 Task: Search email   from Email0100 in folder Sent items with a subject Subject0096
Action: Mouse moved to (447, 471)
Screenshot: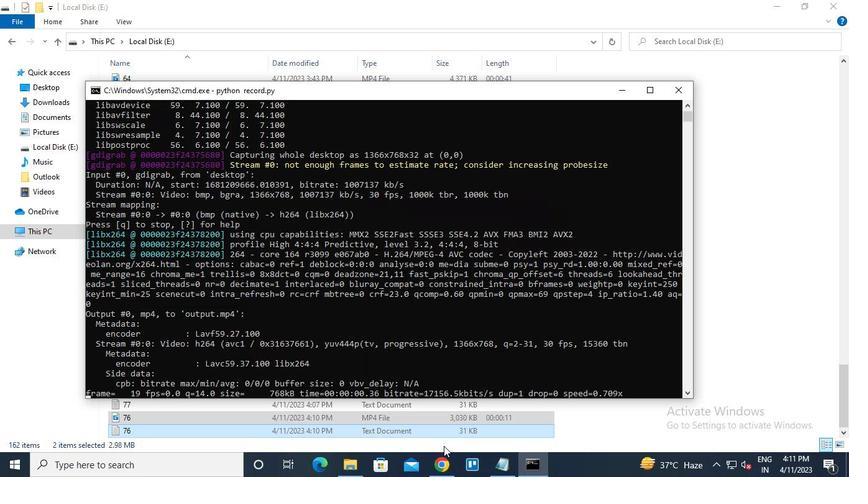 
Action: Mouse pressed left at (447, 471)
Screenshot: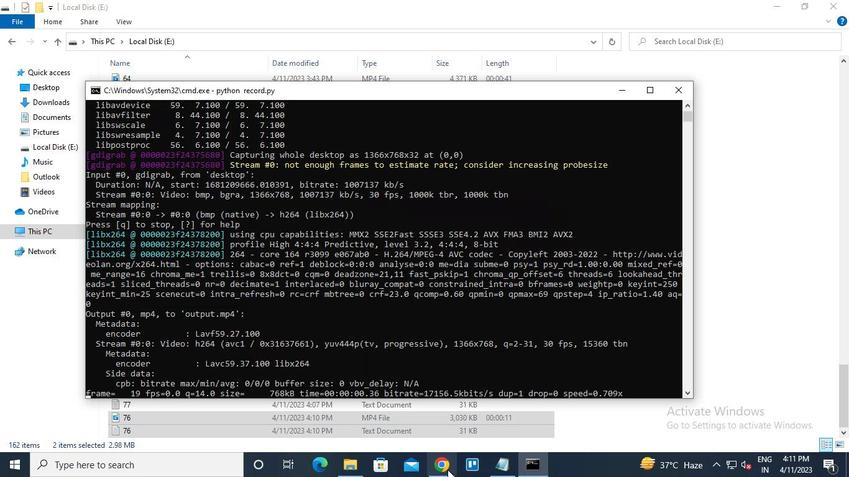 
Action: Mouse moved to (73, 0)
Screenshot: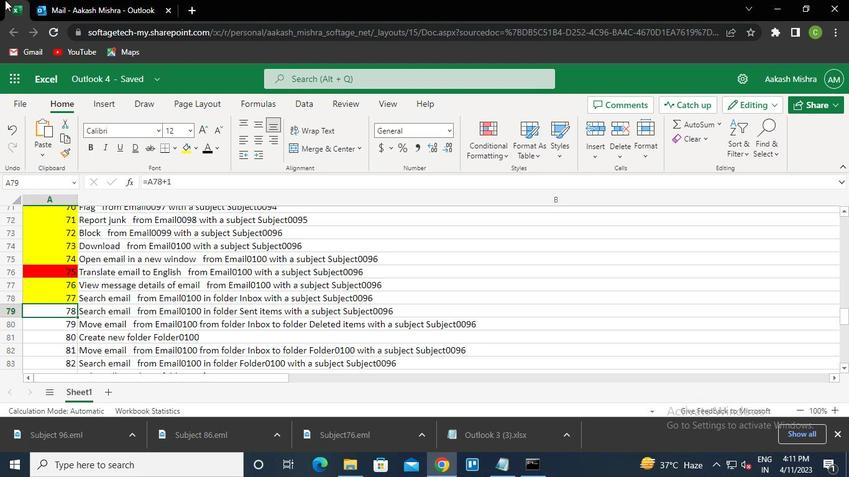 
Action: Mouse pressed left at (73, 0)
Screenshot: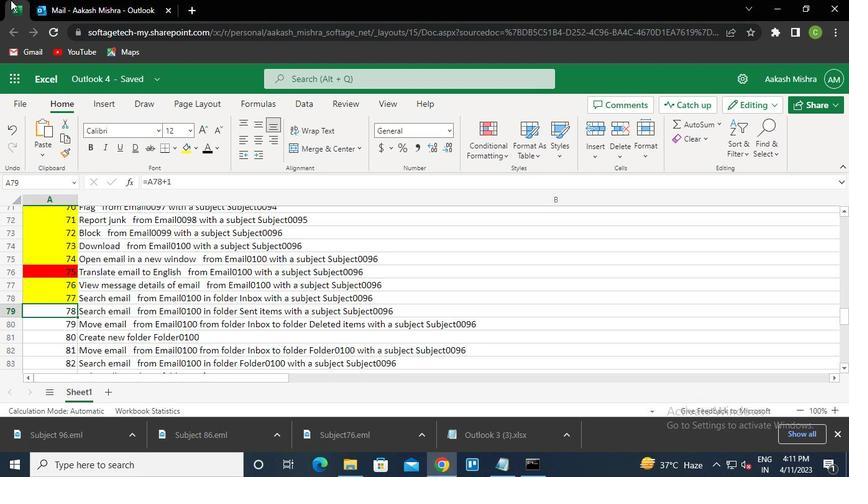 
Action: Mouse moved to (368, 75)
Screenshot: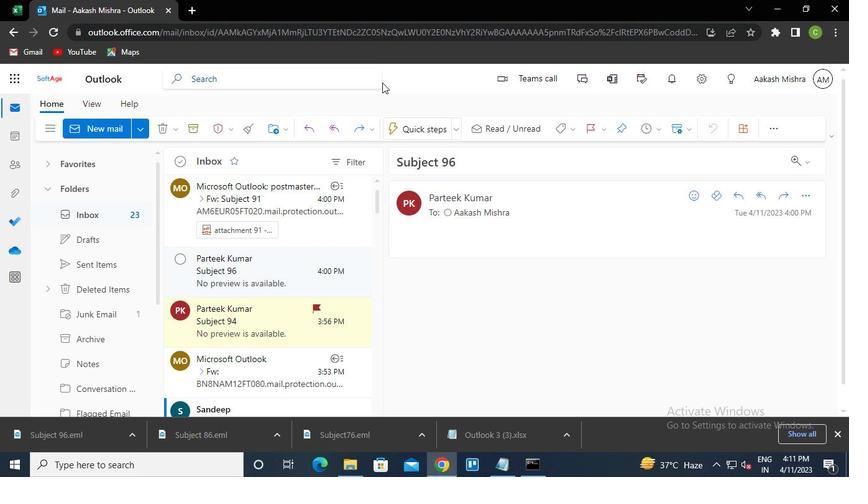 
Action: Mouse pressed left at (368, 75)
Screenshot: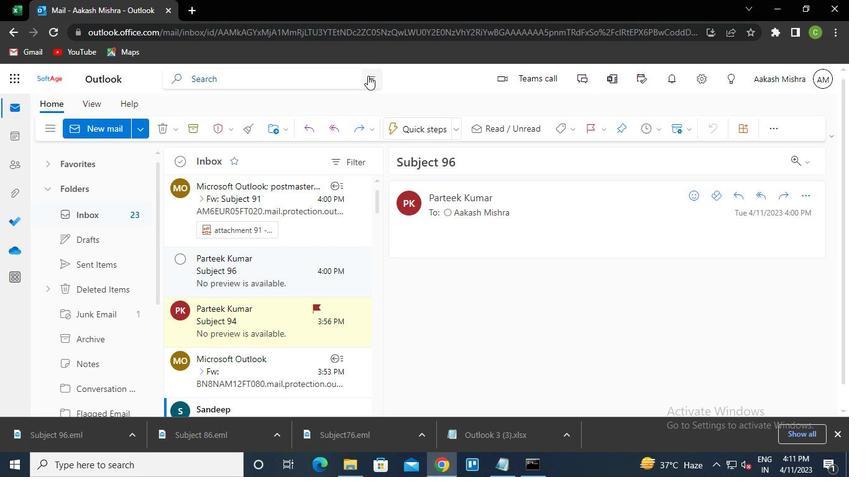 
Action: Mouse moved to (355, 105)
Screenshot: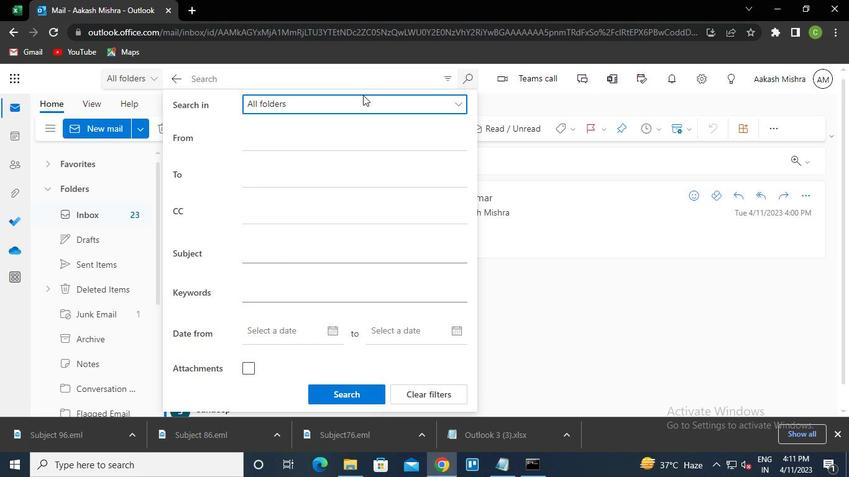 
Action: Mouse pressed left at (355, 105)
Screenshot: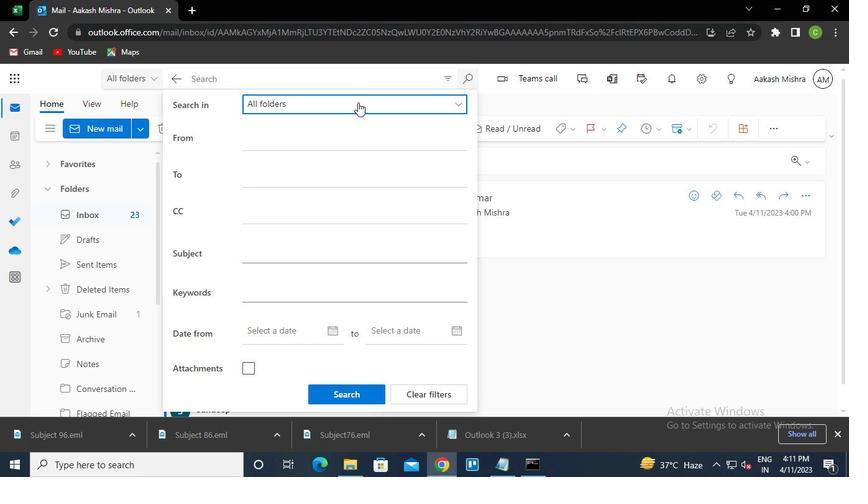 
Action: Mouse moved to (276, 193)
Screenshot: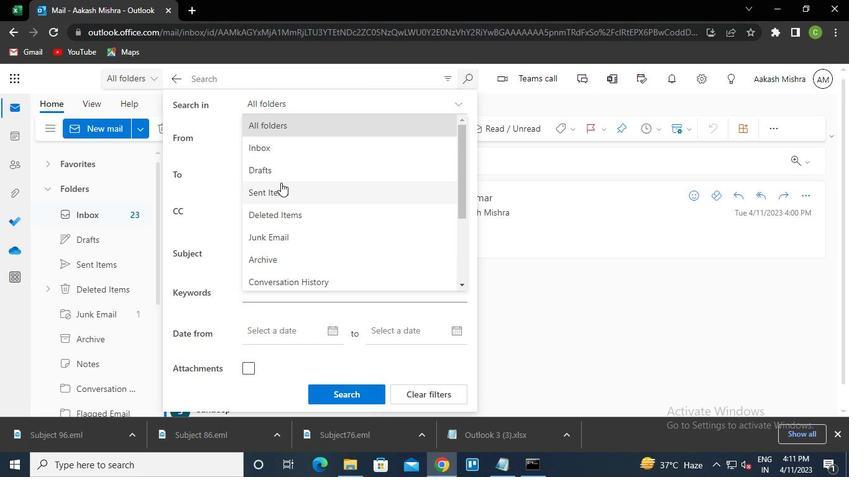 
Action: Mouse pressed left at (276, 193)
Screenshot: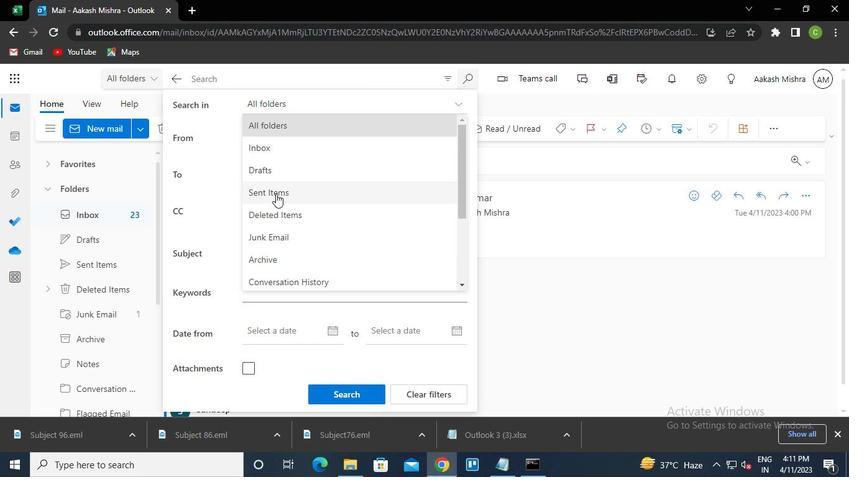 
Action: Mouse moved to (259, 251)
Screenshot: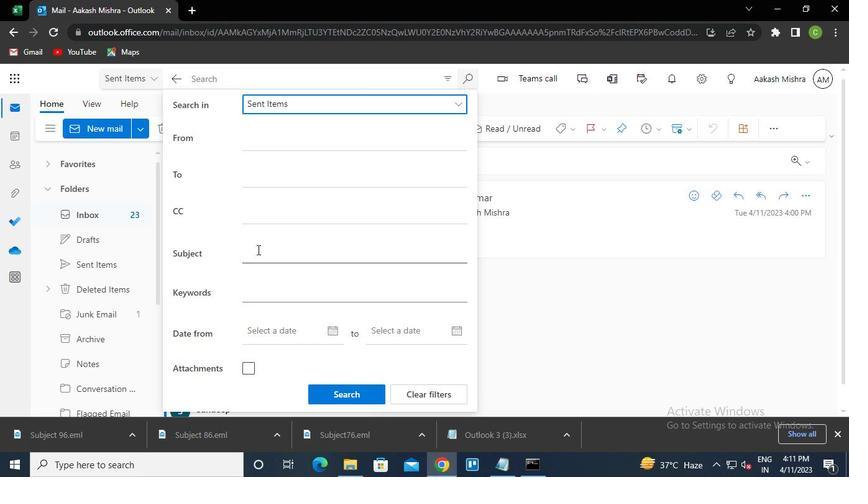 
Action: Mouse pressed left at (259, 251)
Screenshot: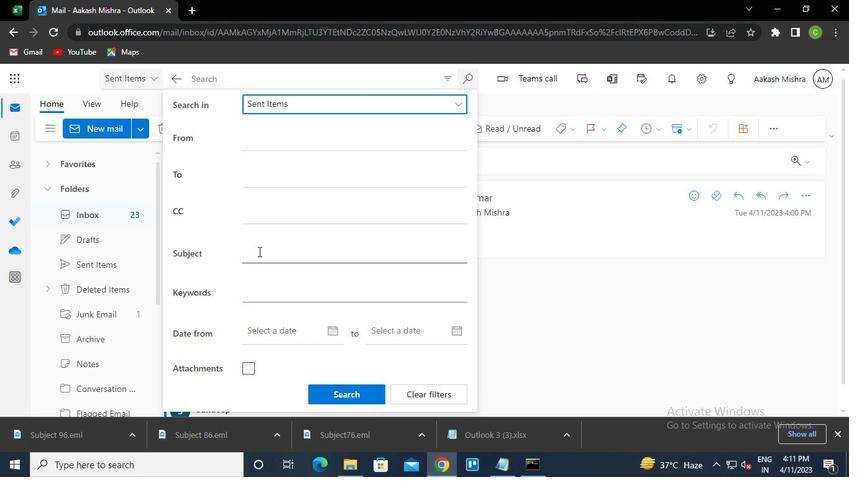 
Action: Keyboard Key.caps_lock
Screenshot: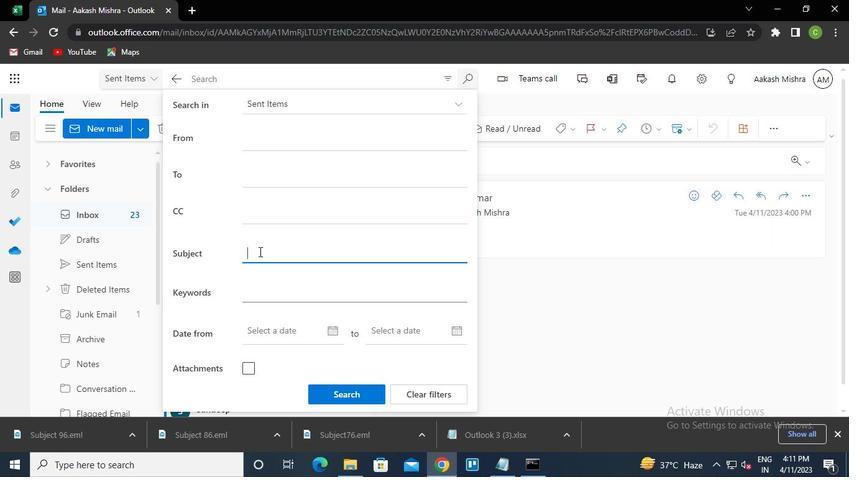 
Action: Keyboard s
Screenshot: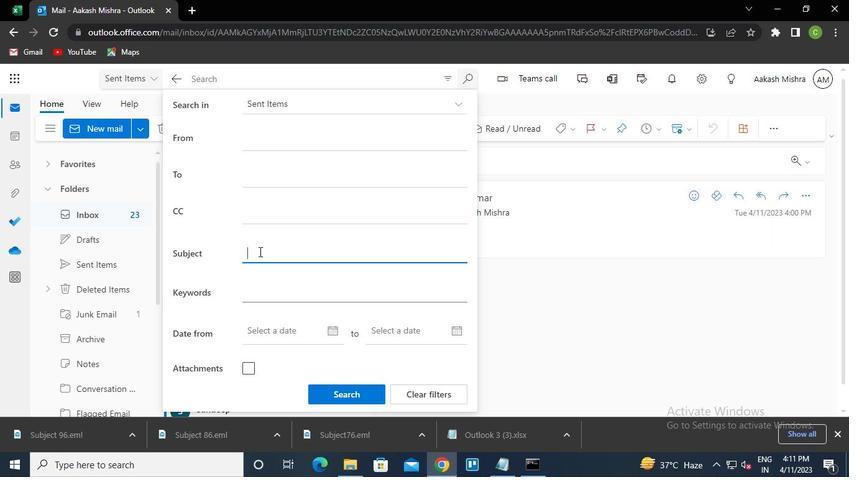 
Action: Keyboard Key.caps_lock
Screenshot: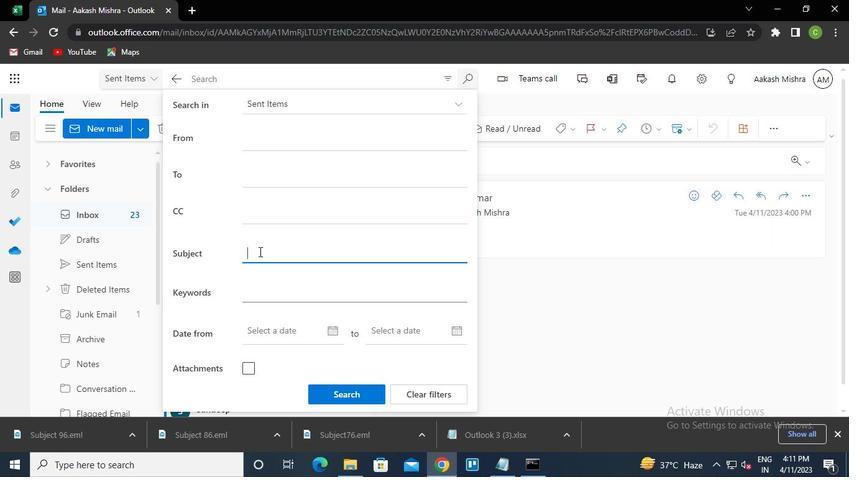 
Action: Keyboard u
Screenshot: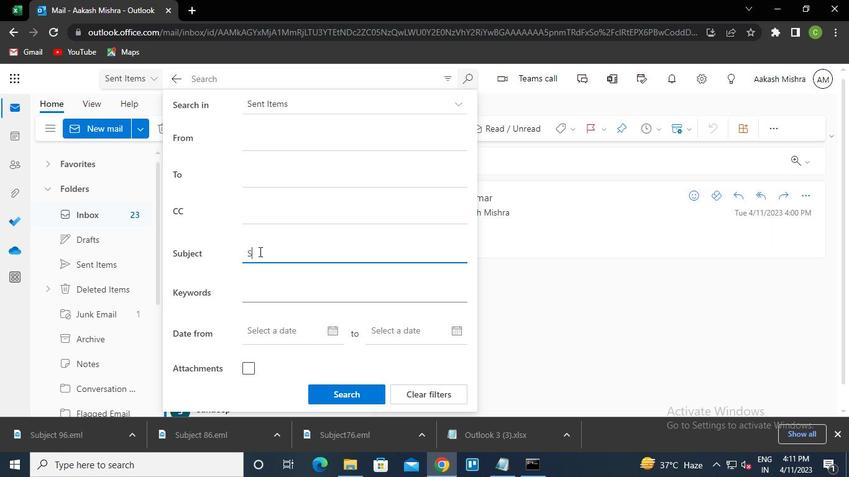 
Action: Keyboard b
Screenshot: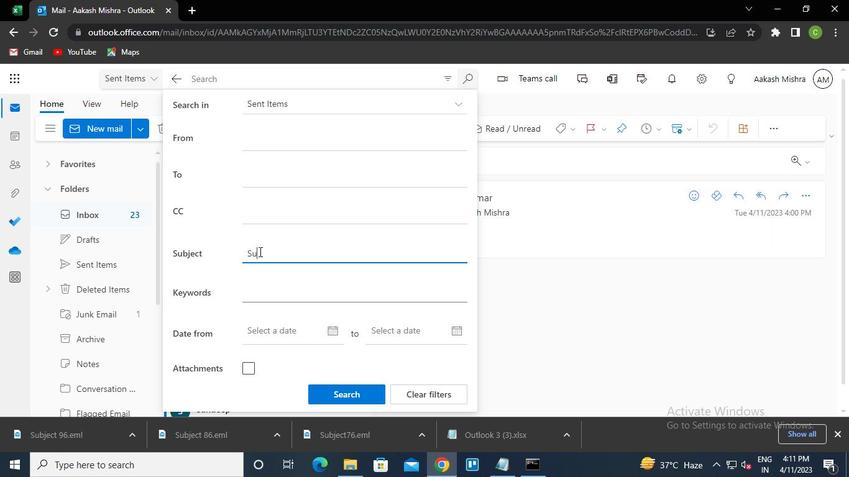 
Action: Keyboard j
Screenshot: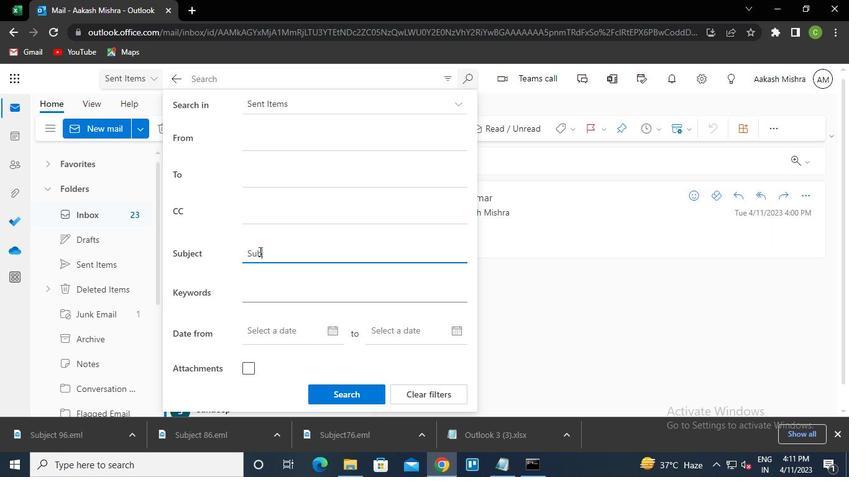 
Action: Keyboard e
Screenshot: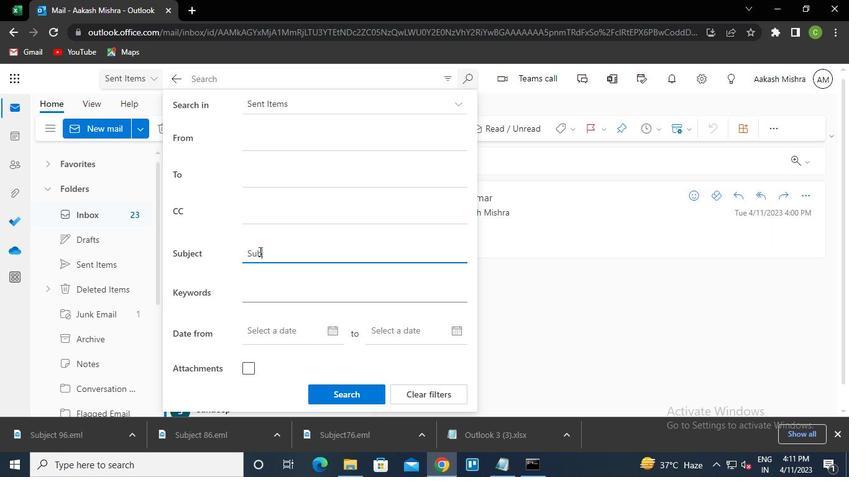 
Action: Keyboard c
Screenshot: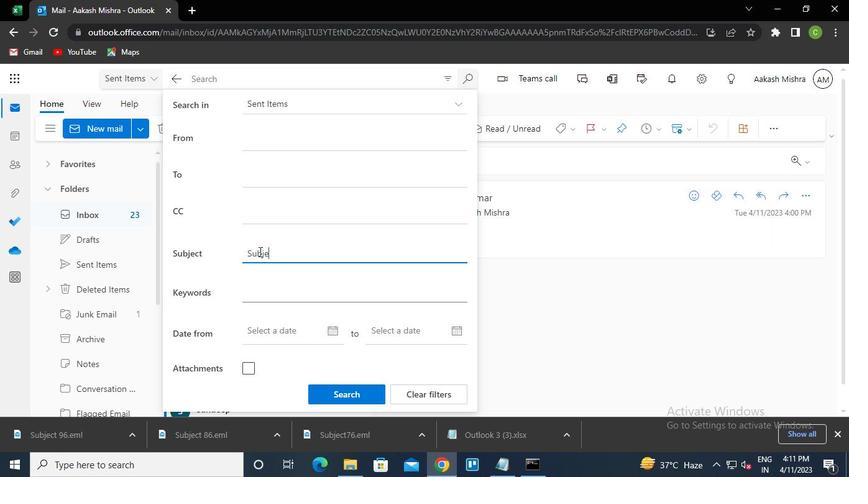 
Action: Keyboard t
Screenshot: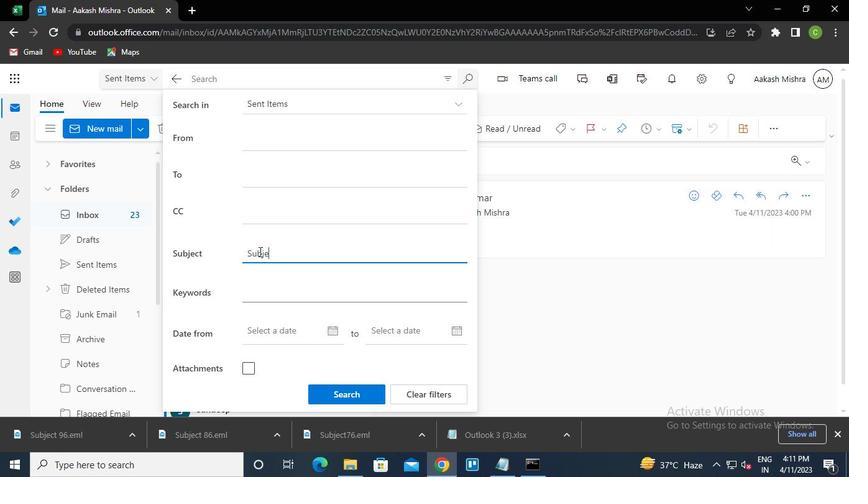 
Action: Keyboard Key.space
Screenshot: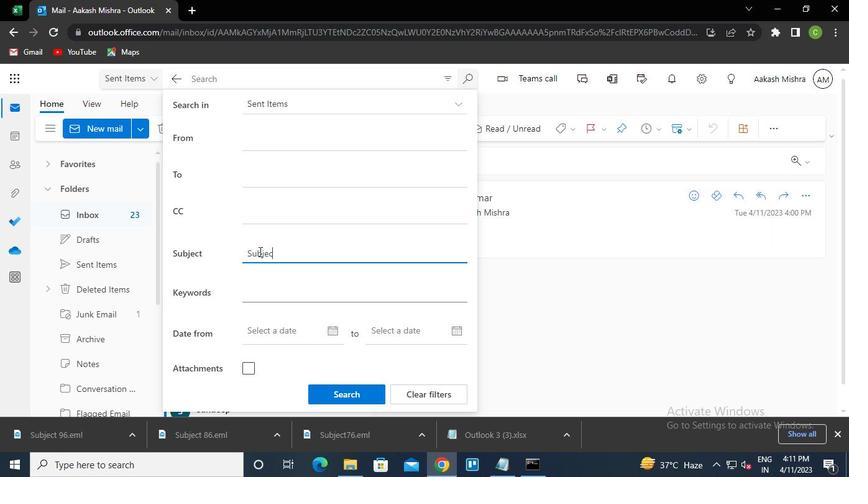
Action: Keyboard <105>
Screenshot: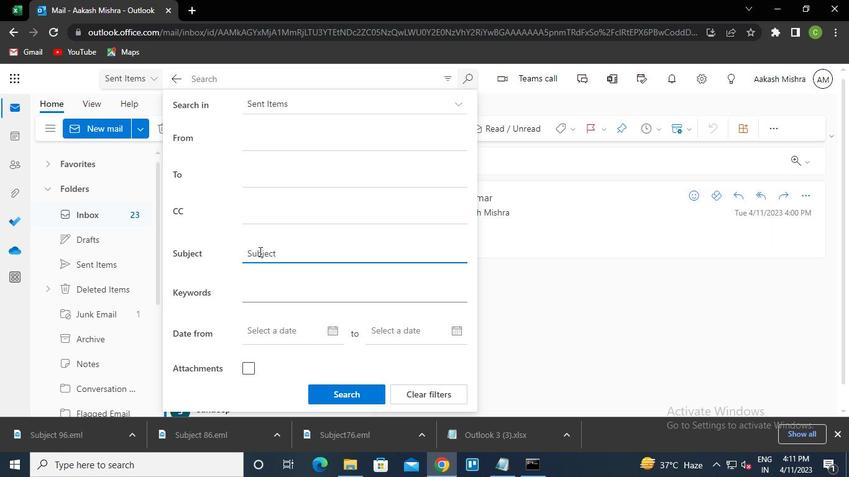 
Action: Keyboard <102>
Screenshot: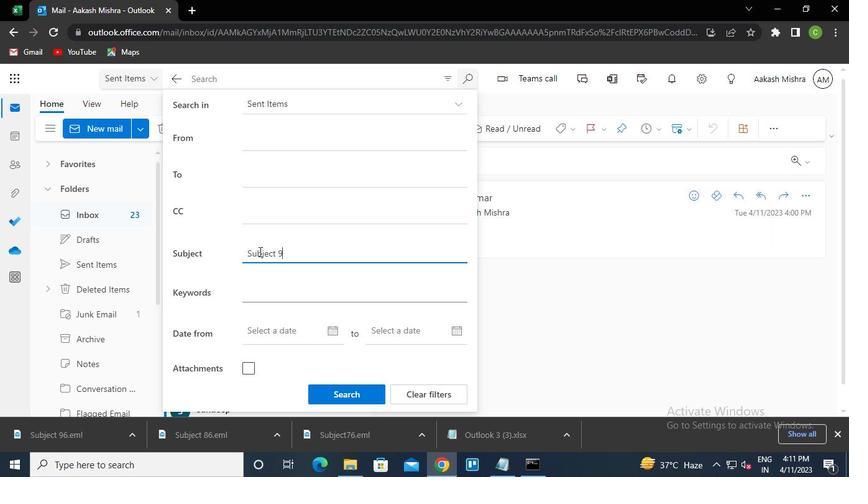 
Action: Mouse moved to (333, 397)
Screenshot: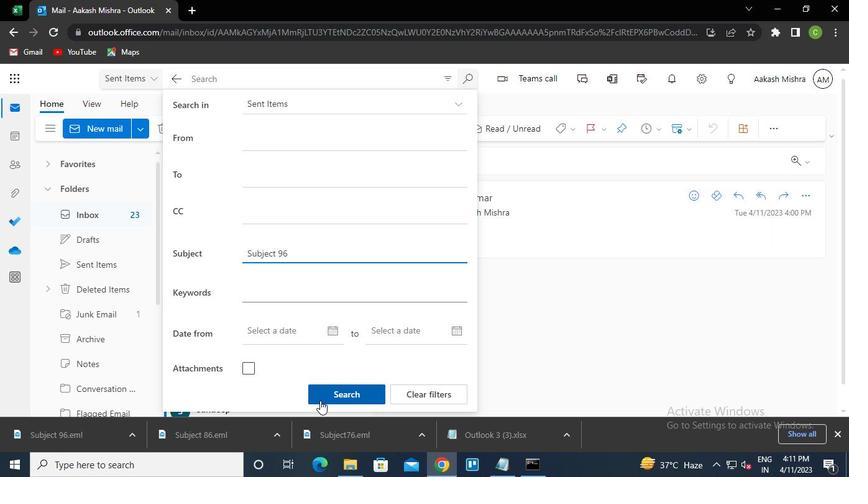 
Action: Mouse pressed left at (333, 397)
Screenshot: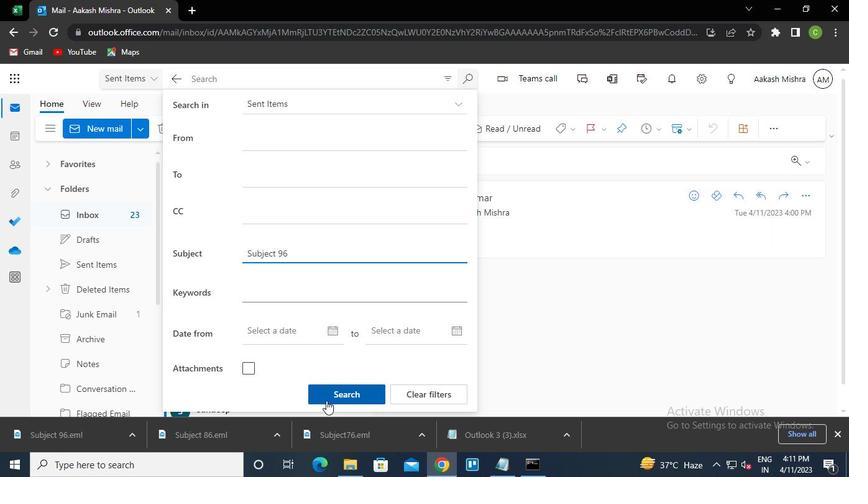 
Action: Mouse moved to (533, 462)
Screenshot: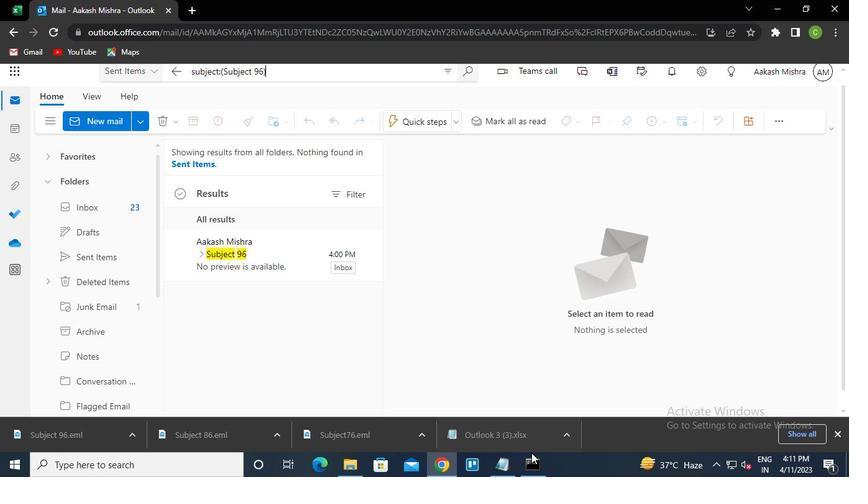 
Action: Mouse pressed left at (533, 462)
Screenshot: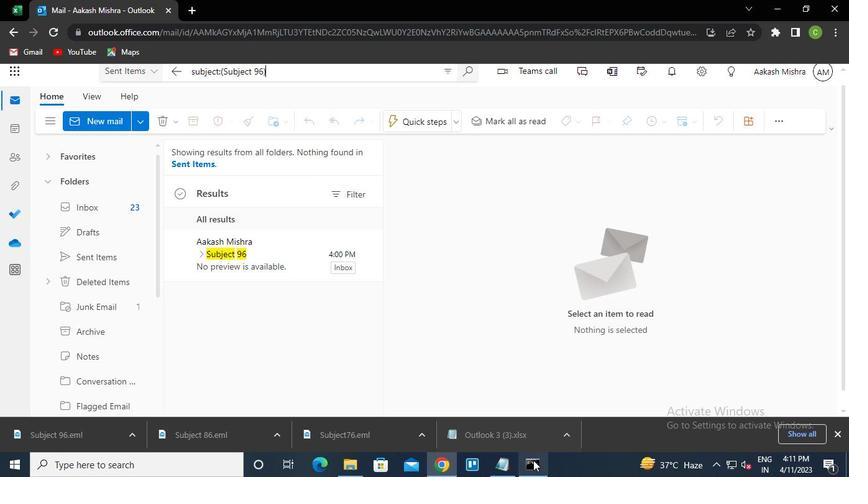 
Action: Mouse moved to (681, 87)
Screenshot: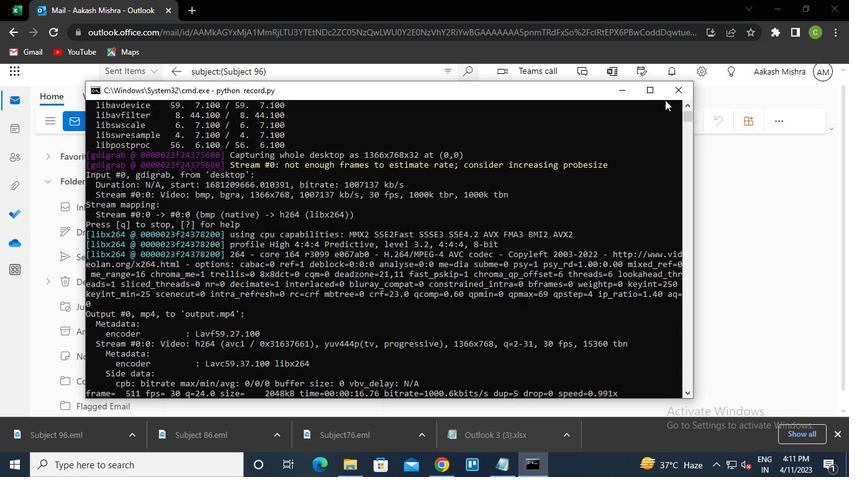 
Action: Mouse pressed left at (681, 87)
Screenshot: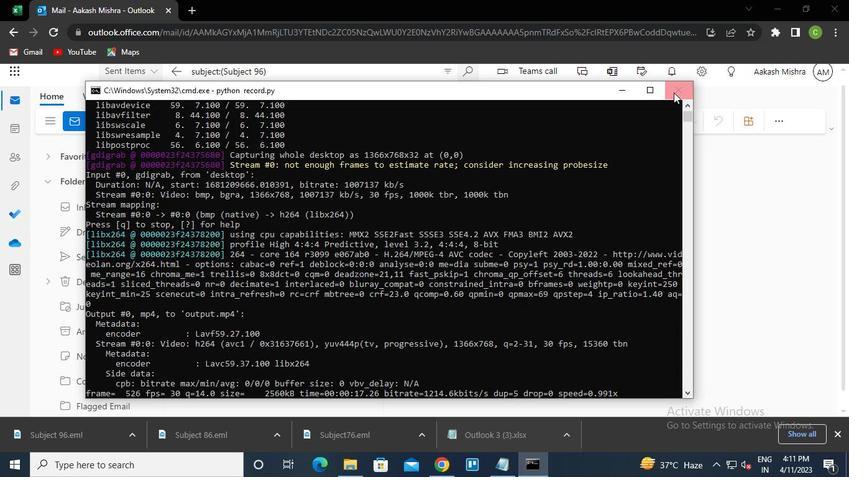 
Action: Mouse moved to (679, 88)
Screenshot: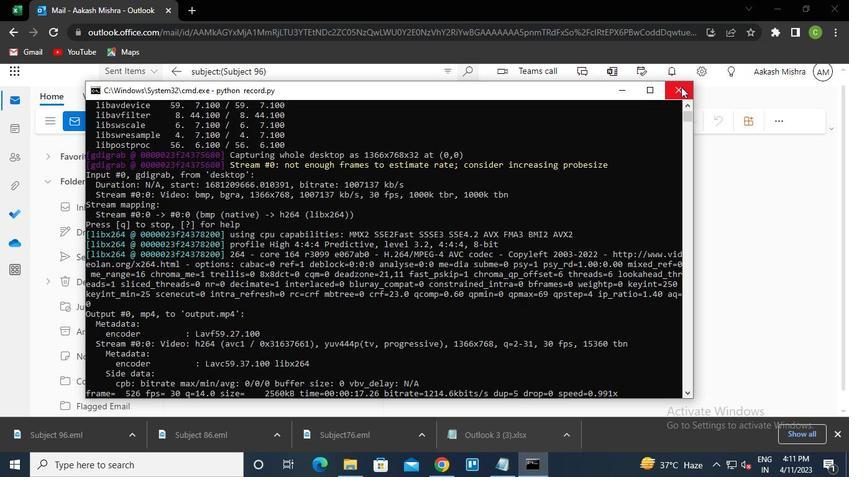 
